 Task: In the  document Emotionalintelligencefile.docx change page color to  'Blue'. Insert watermark  'Do not copy ' Apply Font Style in watermark Georgia
Action: Mouse moved to (44, 90)
Screenshot: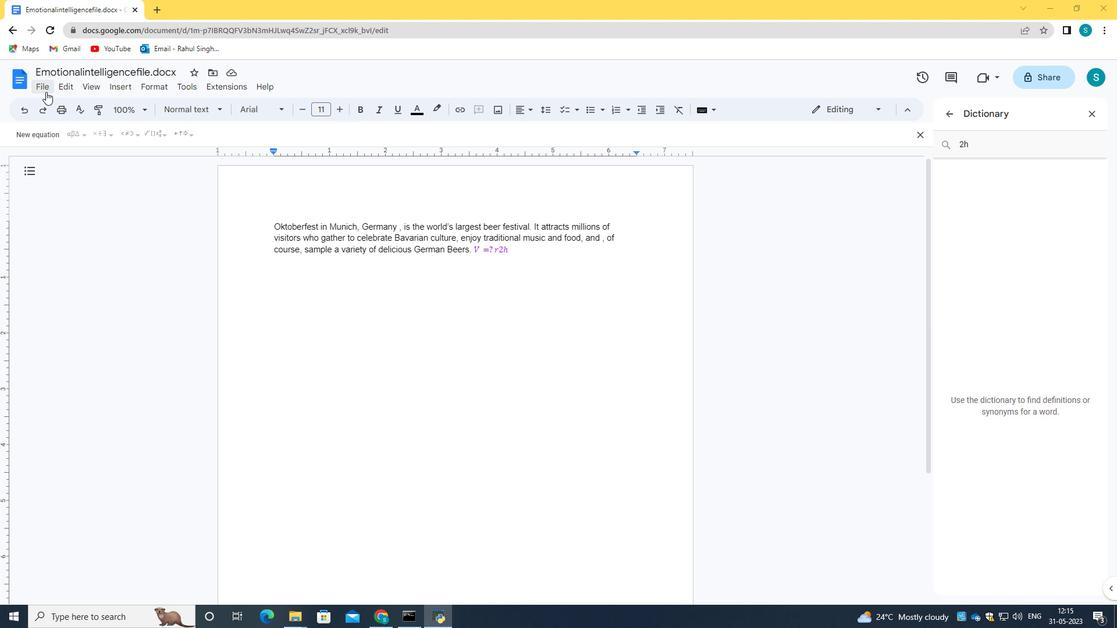 
Action: Mouse pressed left at (44, 90)
Screenshot: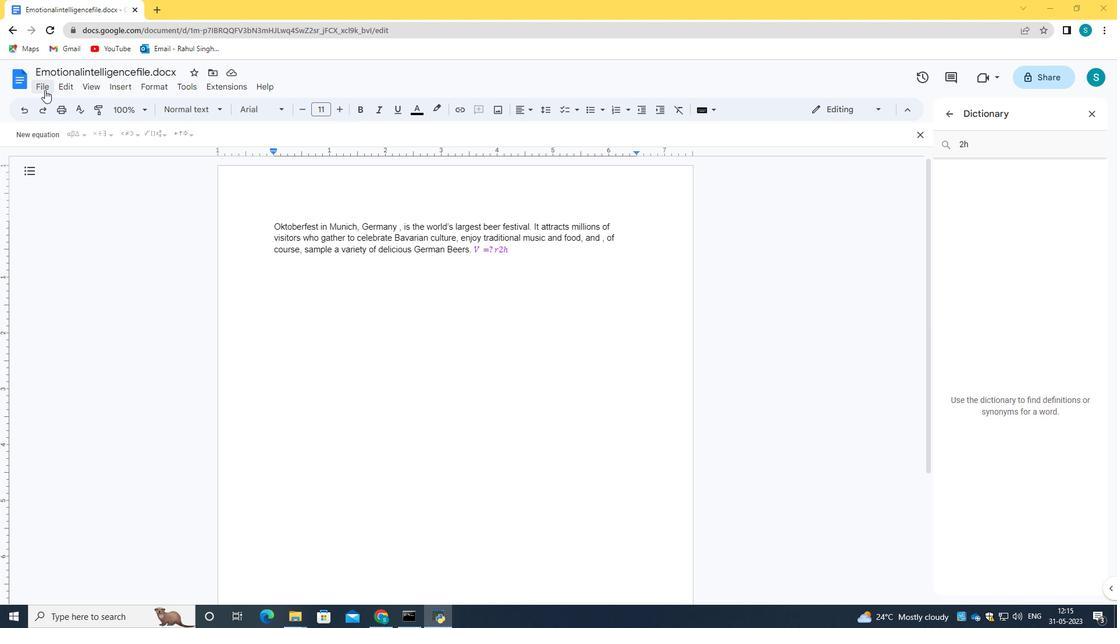
Action: Mouse moved to (83, 409)
Screenshot: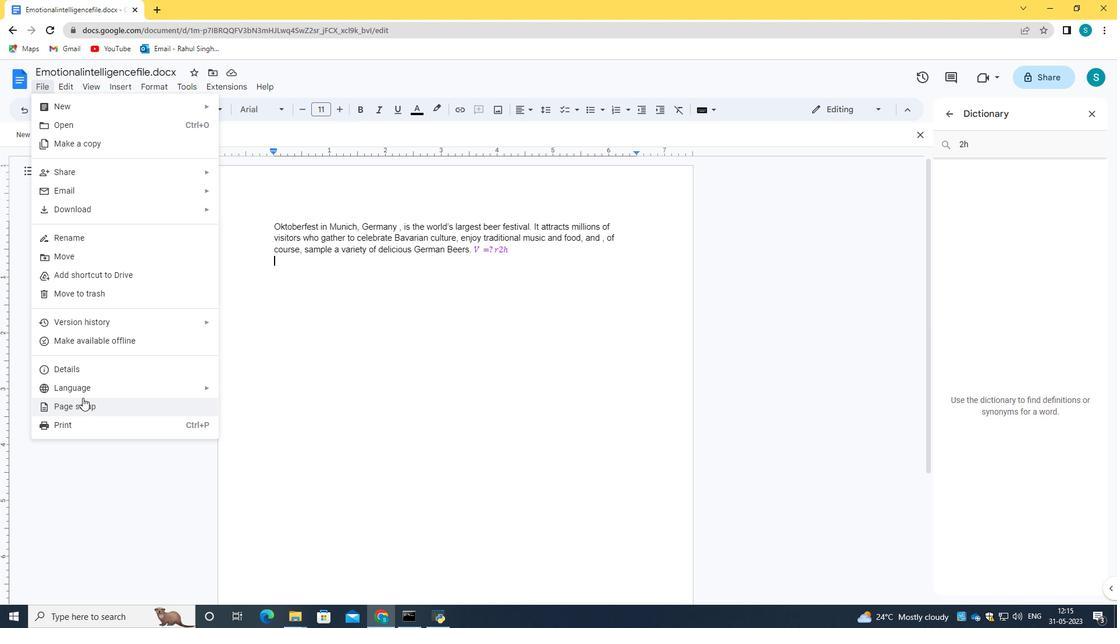 
Action: Mouse pressed left at (83, 409)
Screenshot: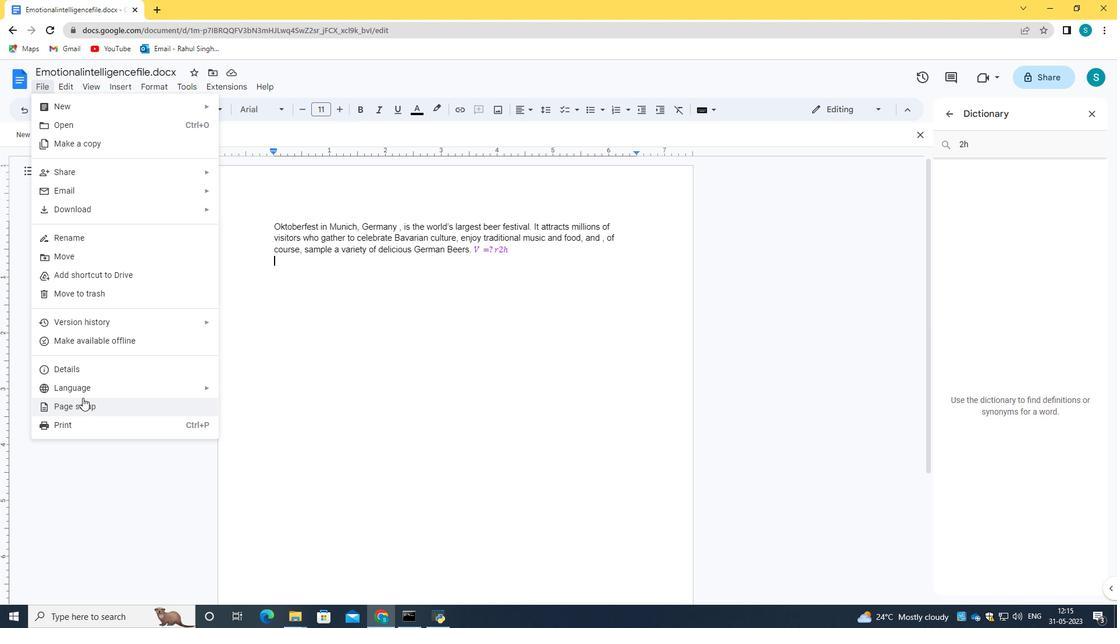 
Action: Mouse moved to (469, 410)
Screenshot: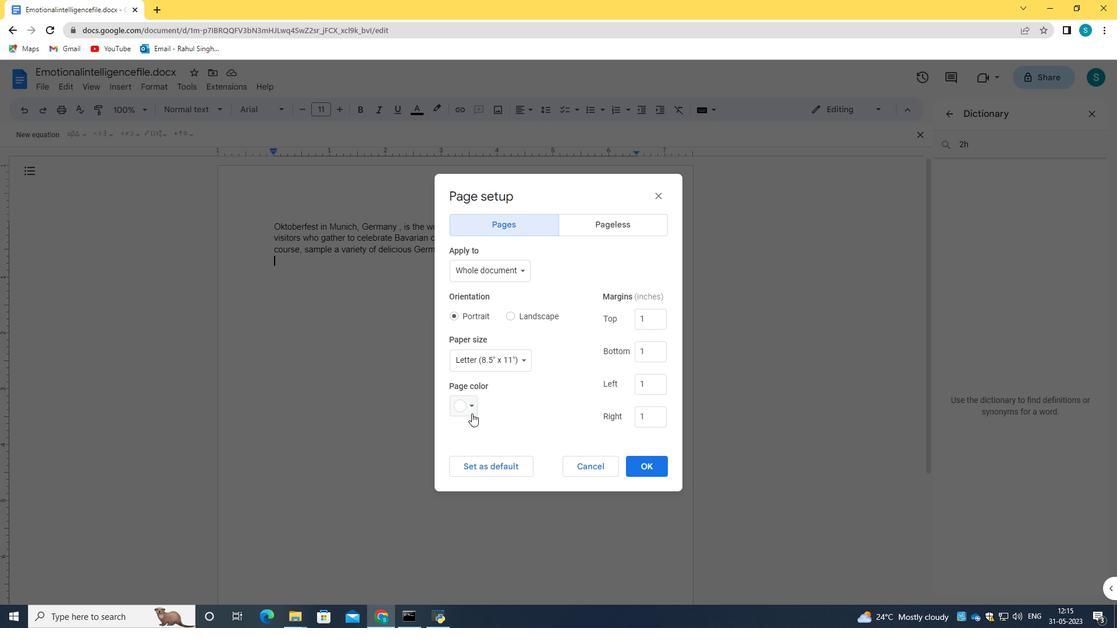 
Action: Mouse pressed left at (469, 410)
Screenshot: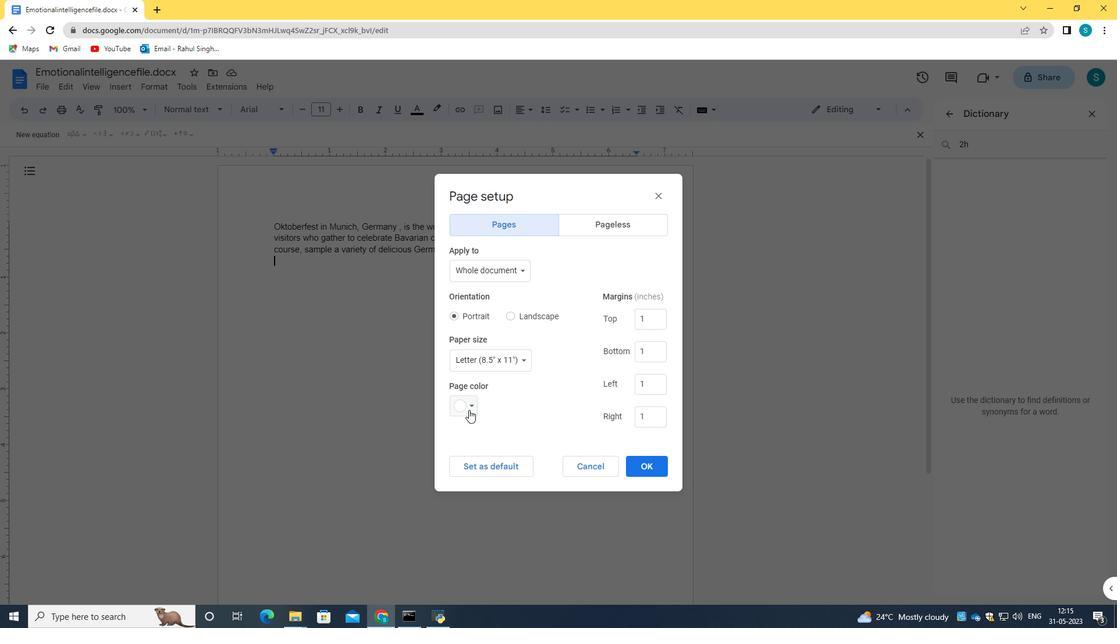 
Action: Mouse moved to (554, 442)
Screenshot: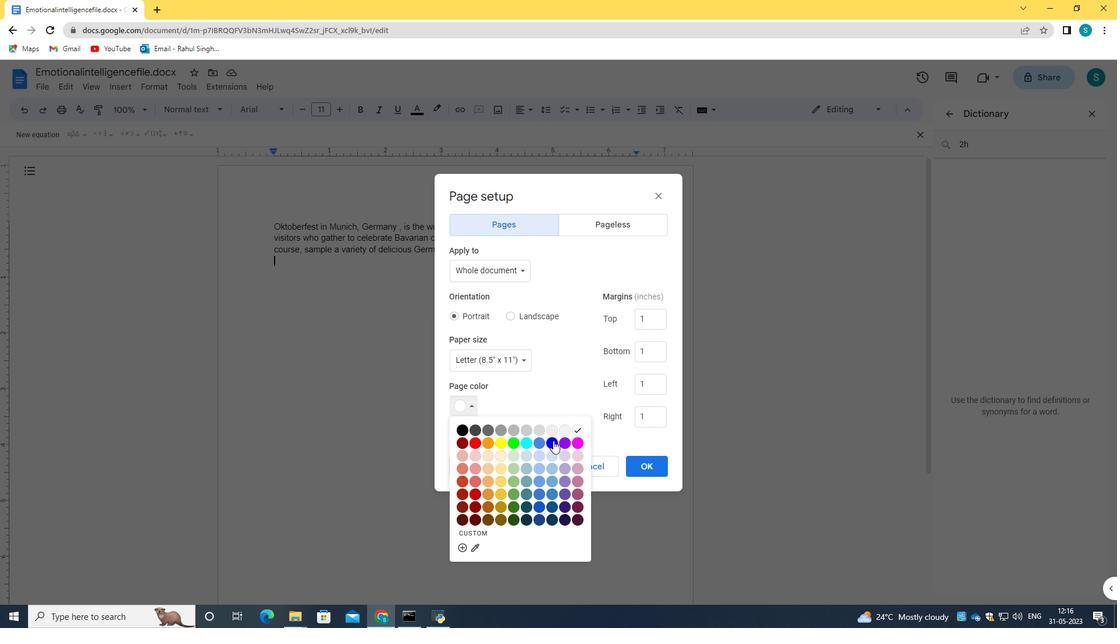 
Action: Mouse pressed left at (554, 442)
Screenshot: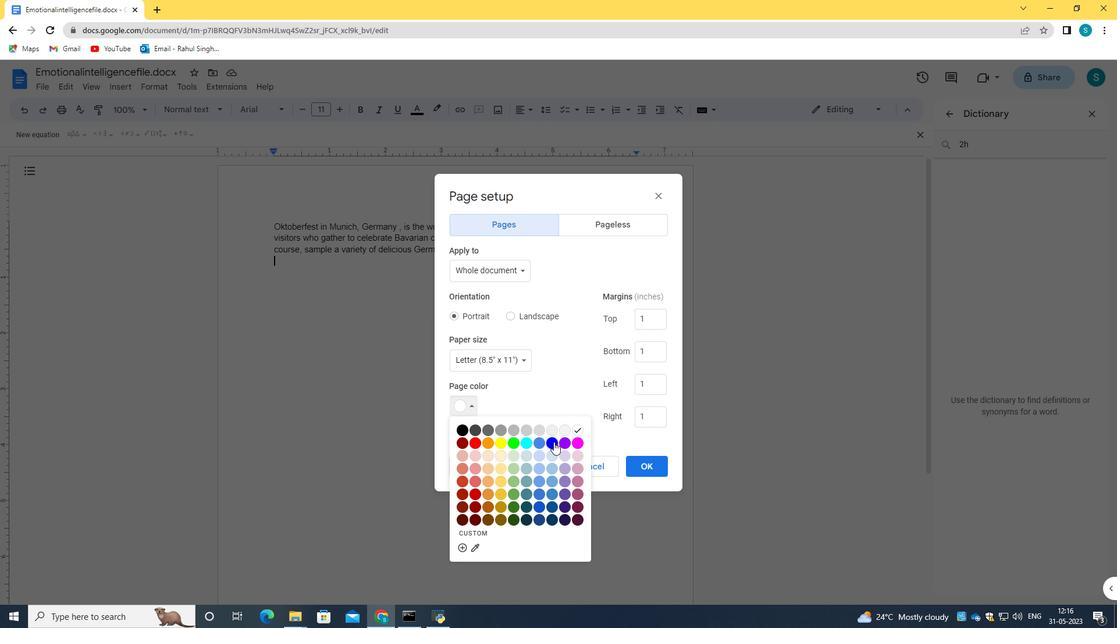 
Action: Mouse moved to (631, 470)
Screenshot: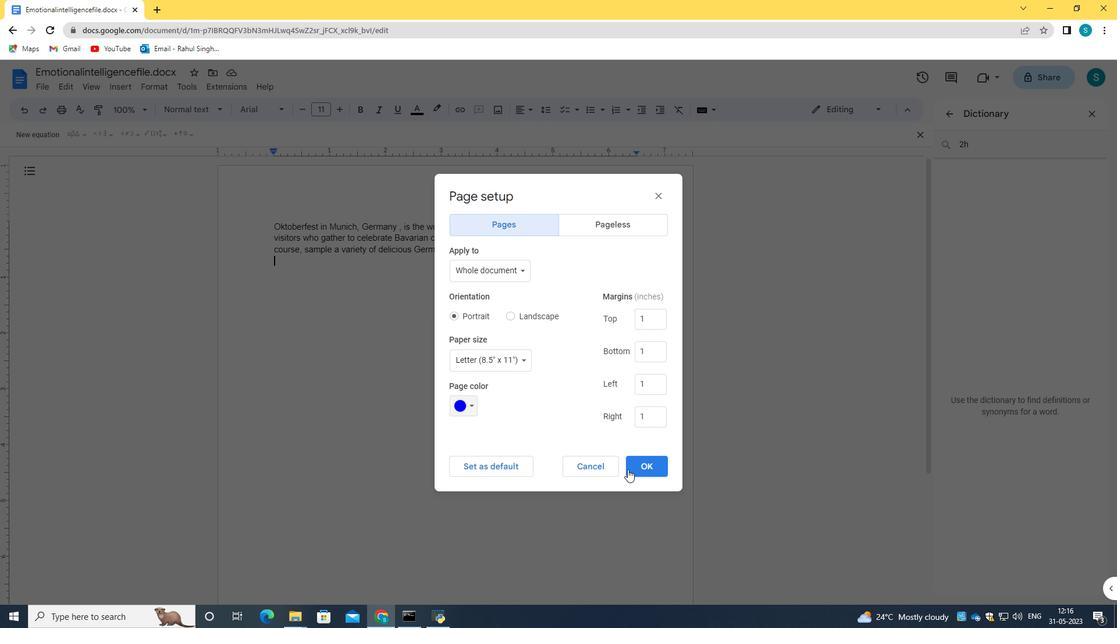
Action: Mouse pressed left at (631, 470)
Screenshot: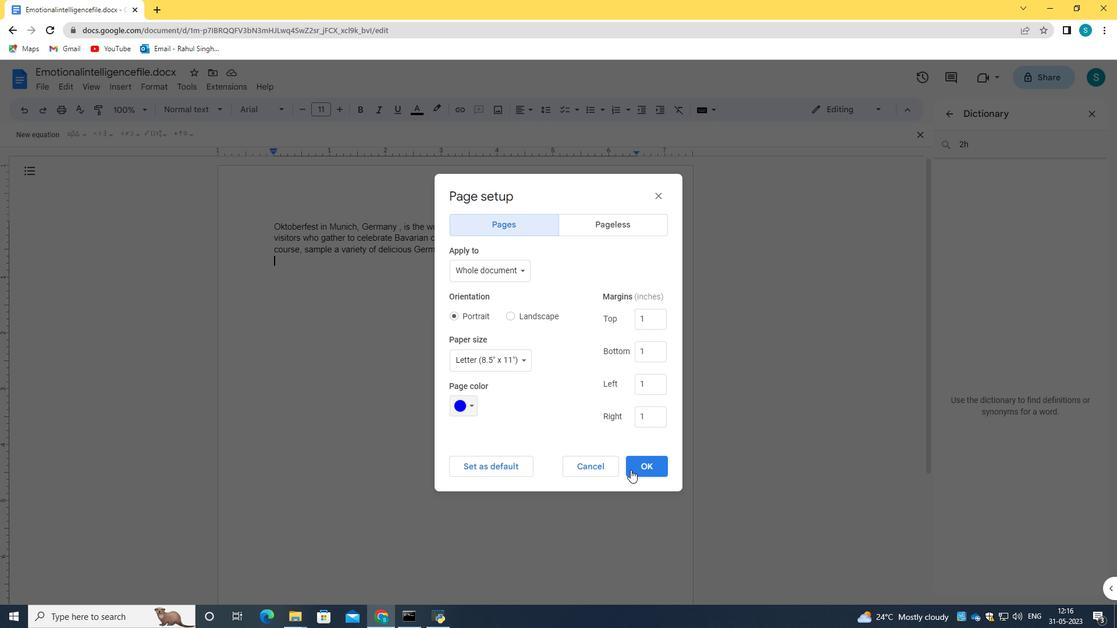 
Action: Mouse moved to (150, 89)
Screenshot: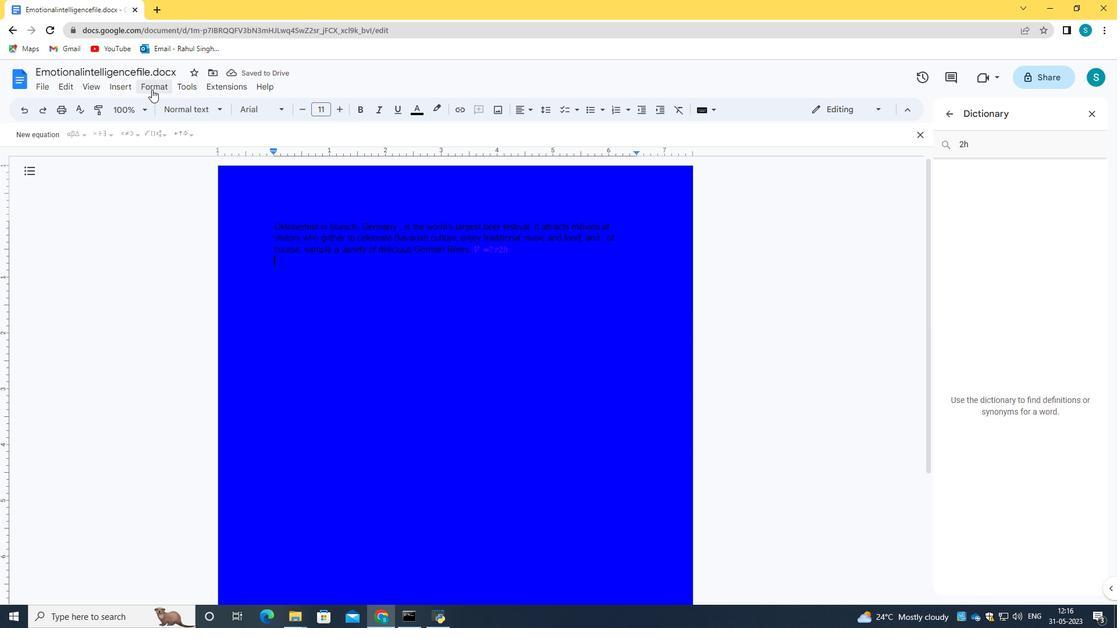 
Action: Mouse pressed left at (150, 89)
Screenshot: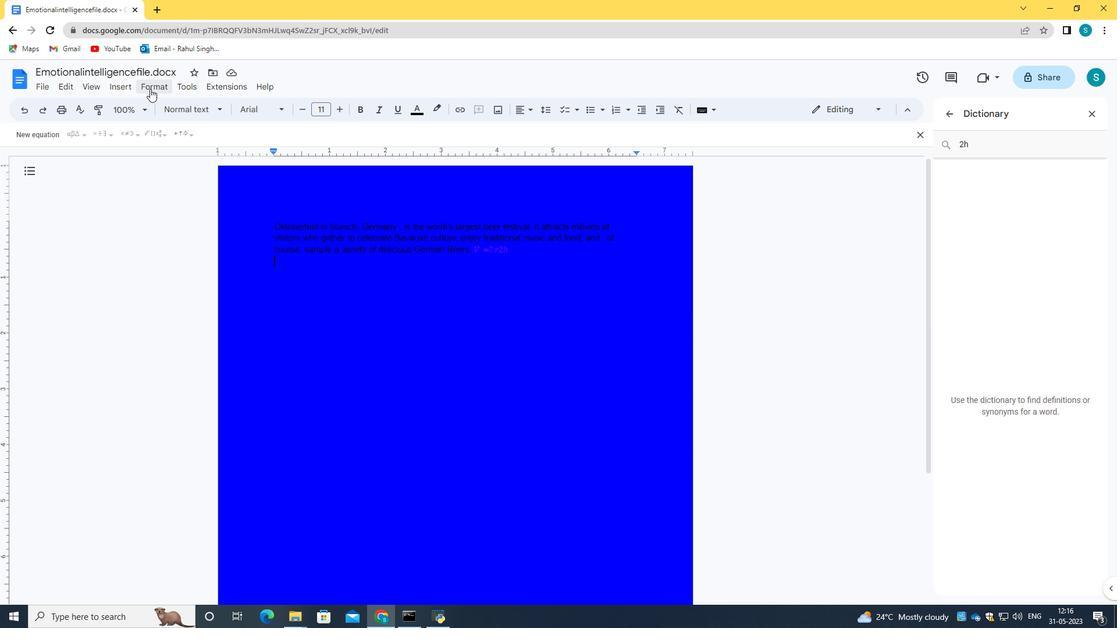 
Action: Mouse moved to (159, 363)
Screenshot: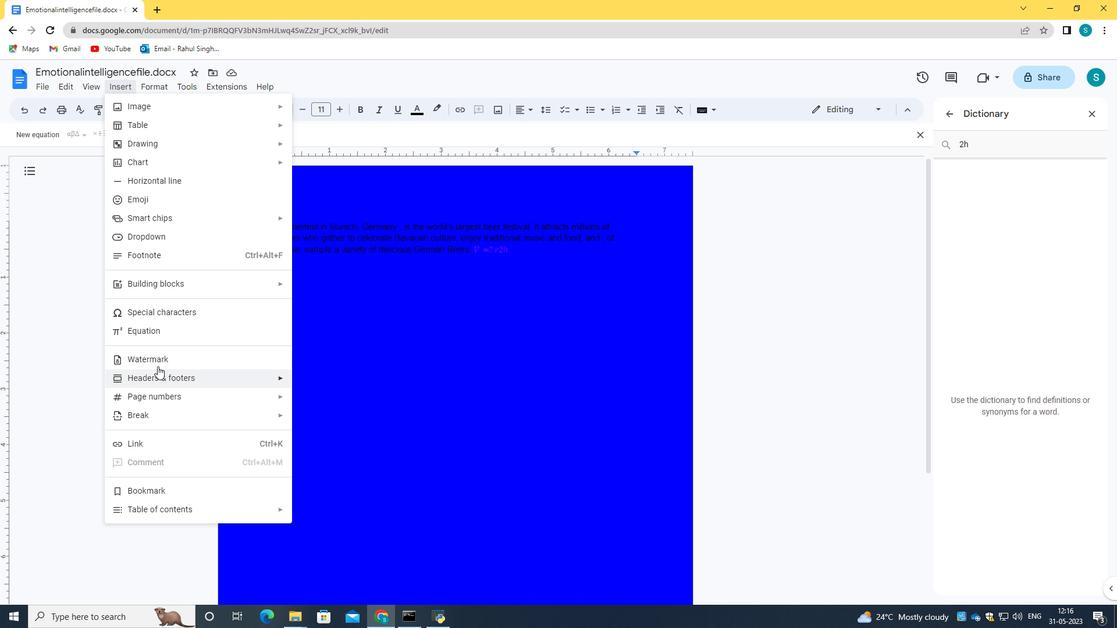 
Action: Mouse pressed left at (159, 363)
Screenshot: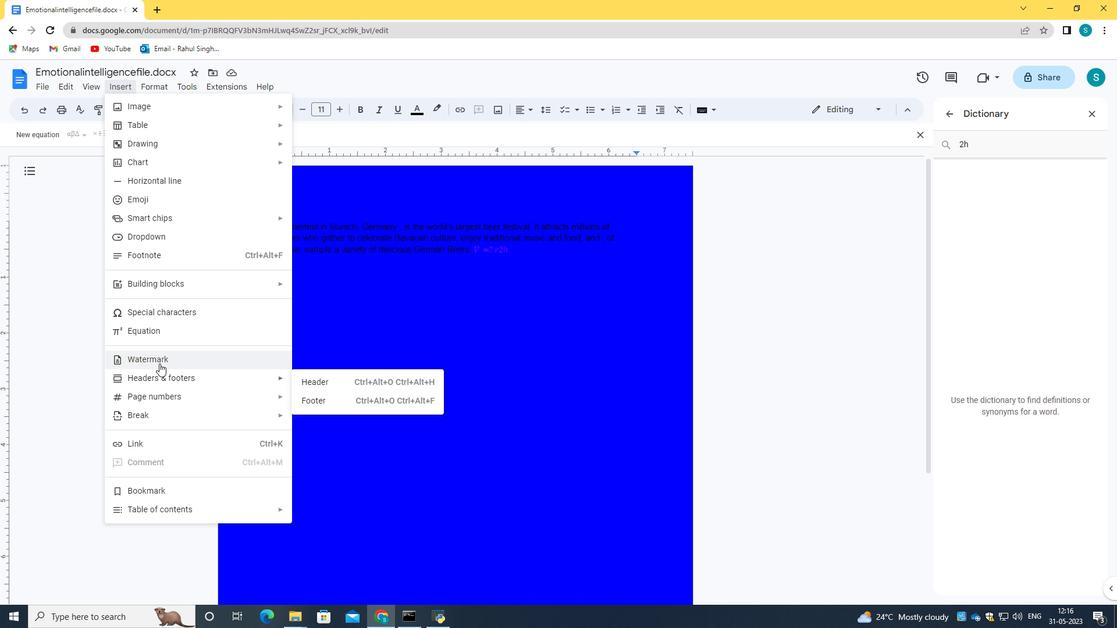 
Action: Mouse moved to (1061, 146)
Screenshot: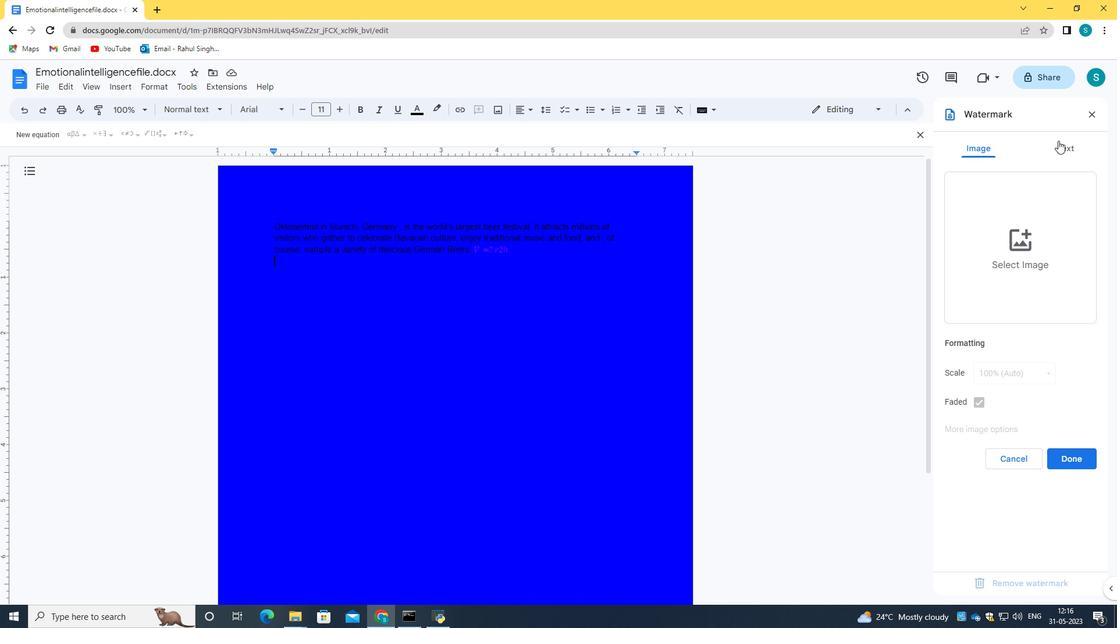 
Action: Mouse pressed left at (1061, 146)
Screenshot: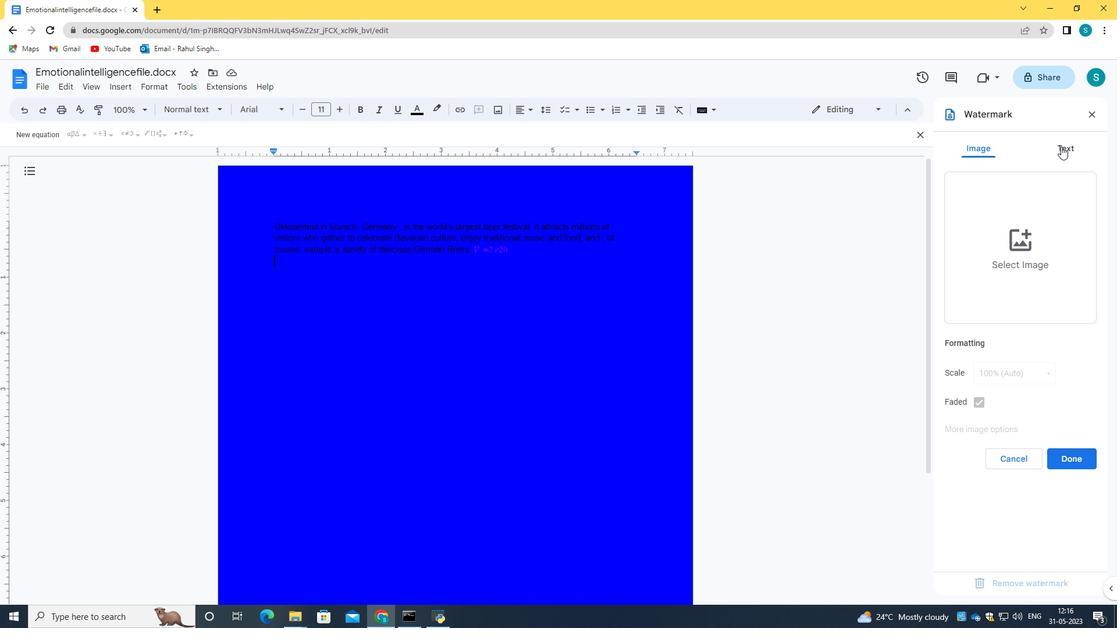 
Action: Mouse moved to (995, 179)
Screenshot: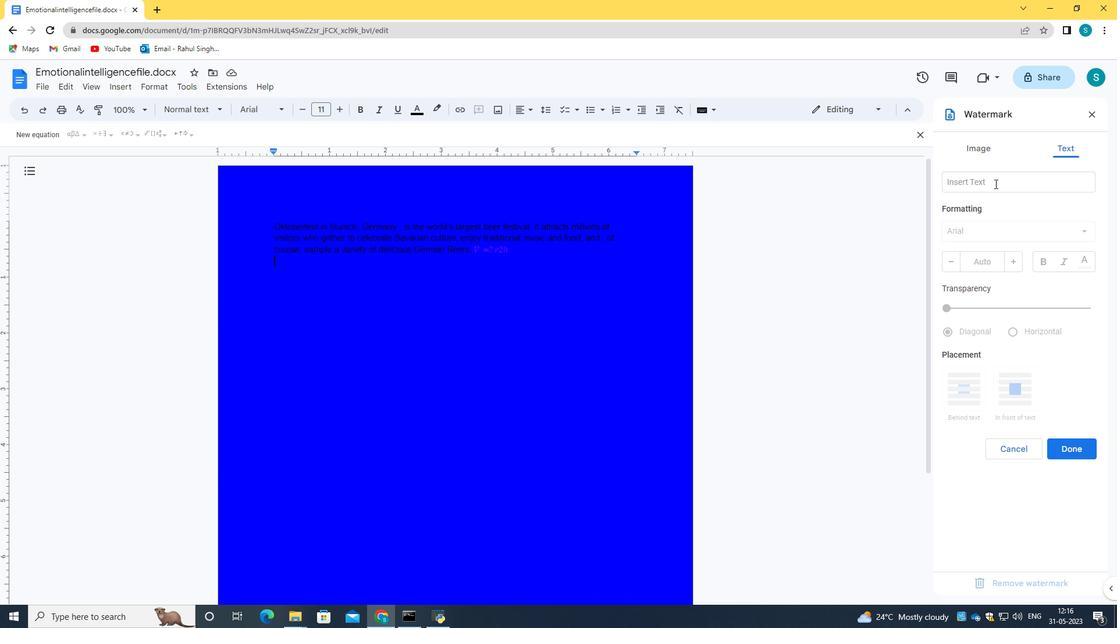 
Action: Mouse pressed left at (995, 179)
Screenshot: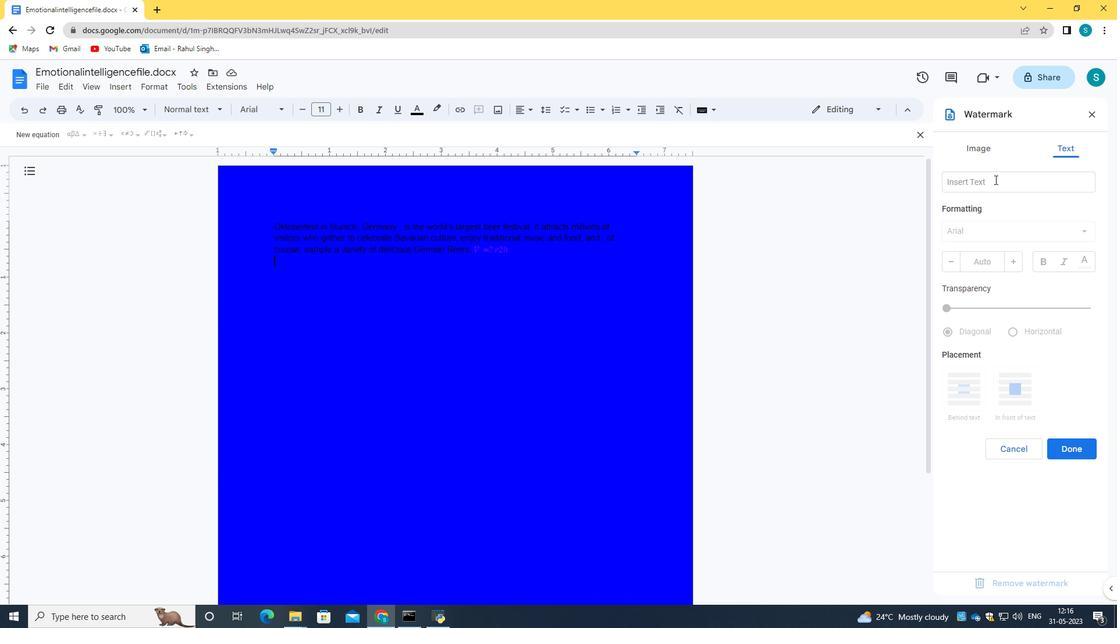 
Action: Mouse moved to (995, 179)
Screenshot: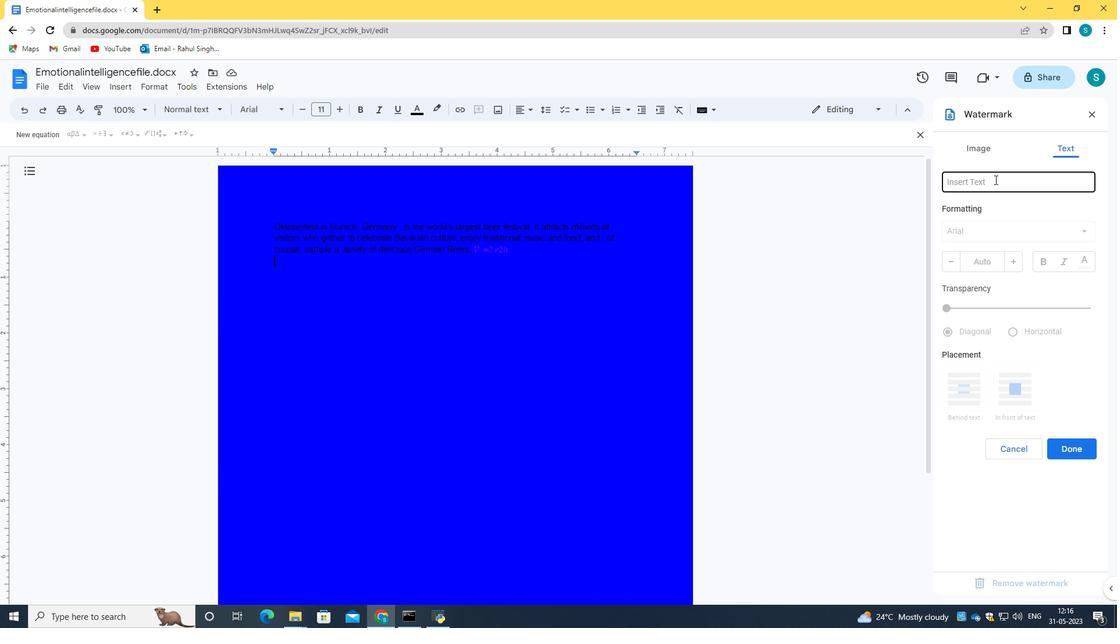 
Action: Key pressed <Key.caps_lock>D<Key.caps_lock>o<Key.space>not<Key.space><Key.caps_lock>C<Key.caps_lock><Key.backspace>copy
Screenshot: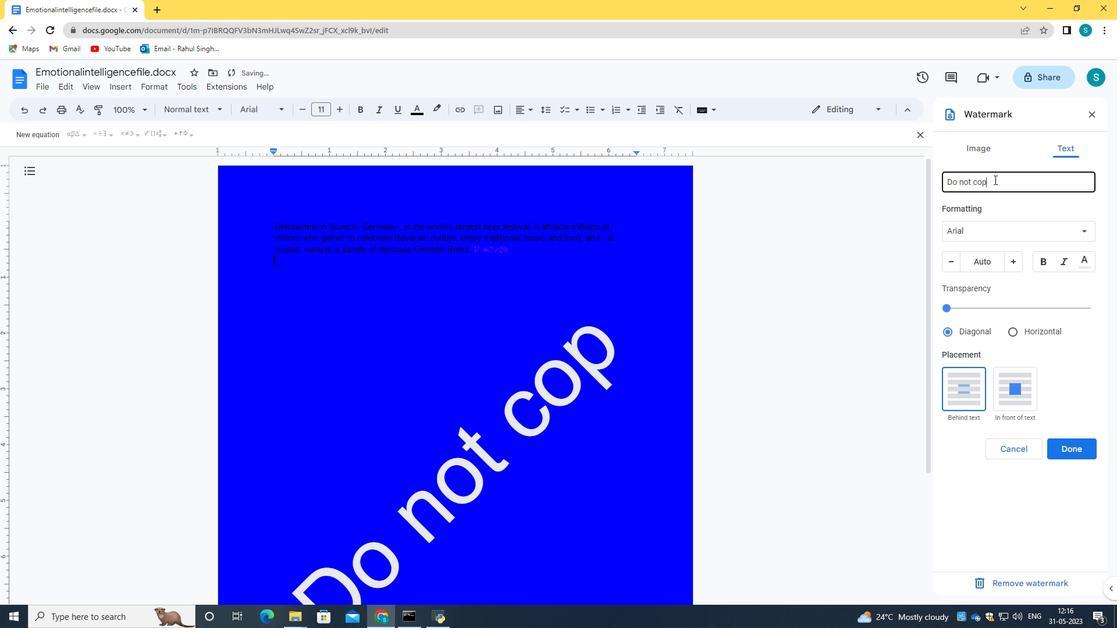 
Action: Mouse moved to (1004, 231)
Screenshot: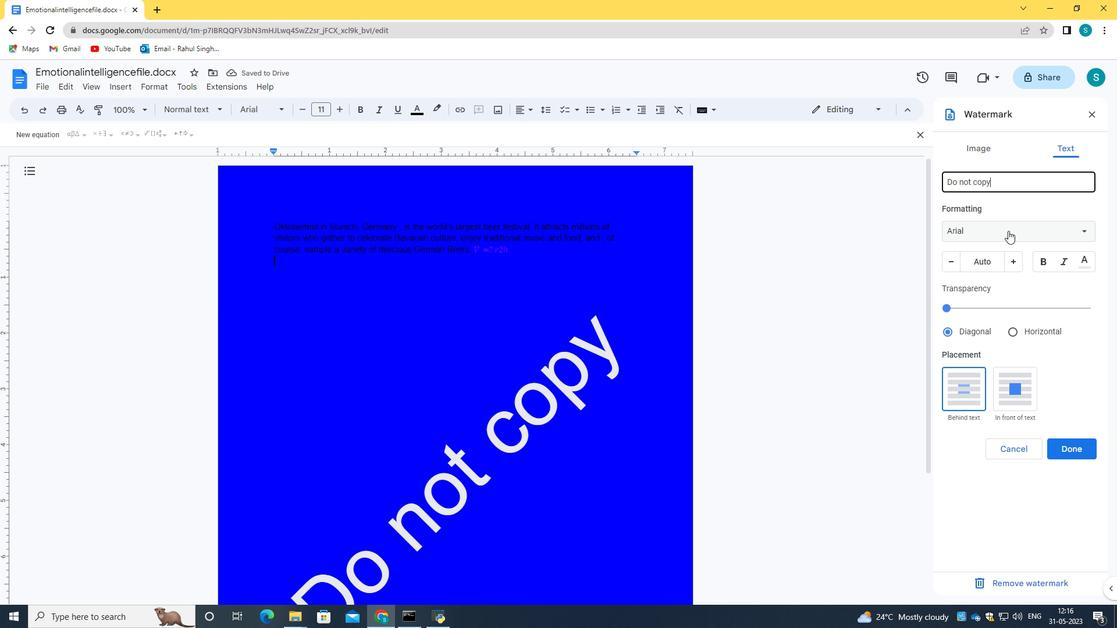 
Action: Mouse pressed left at (1004, 231)
Screenshot: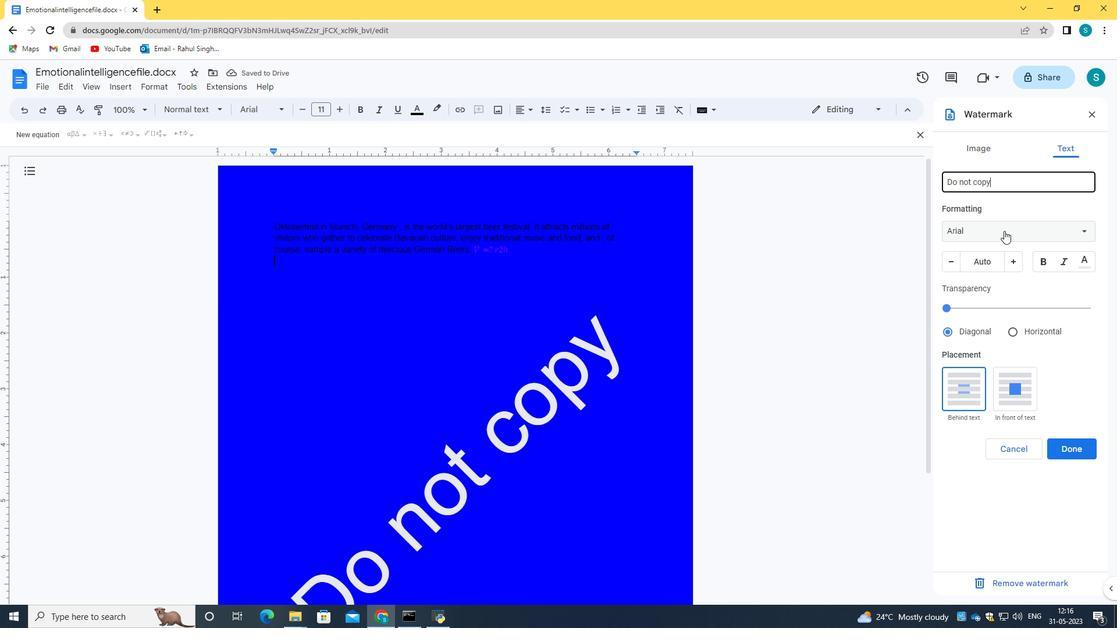 
Action: Mouse moved to (993, 452)
Screenshot: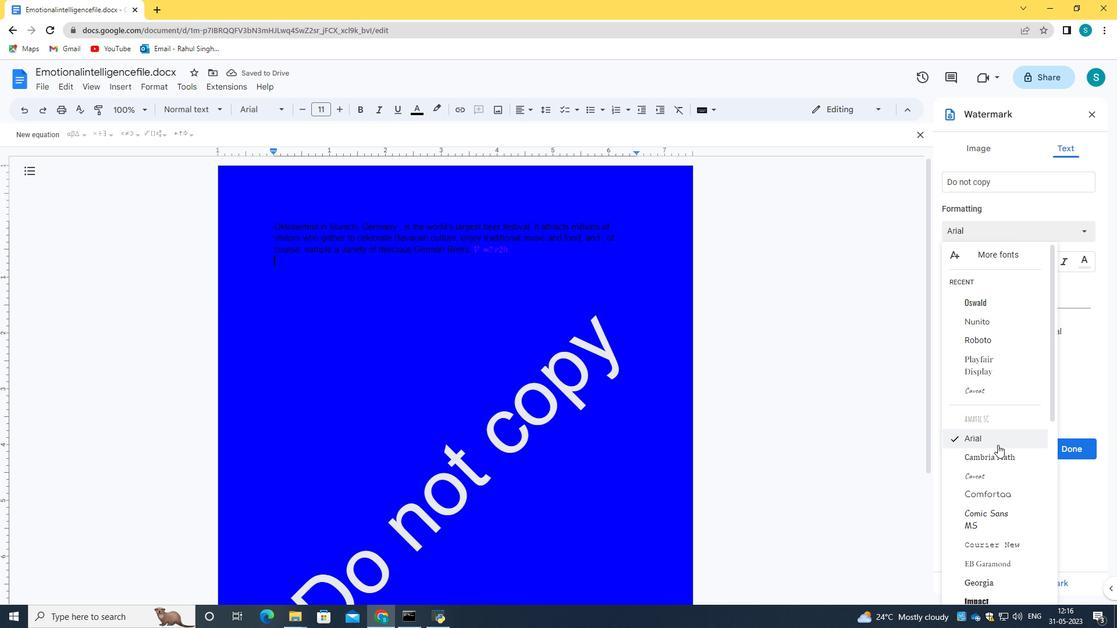 
Action: Mouse scrolled (993, 451) with delta (0, 0)
Screenshot: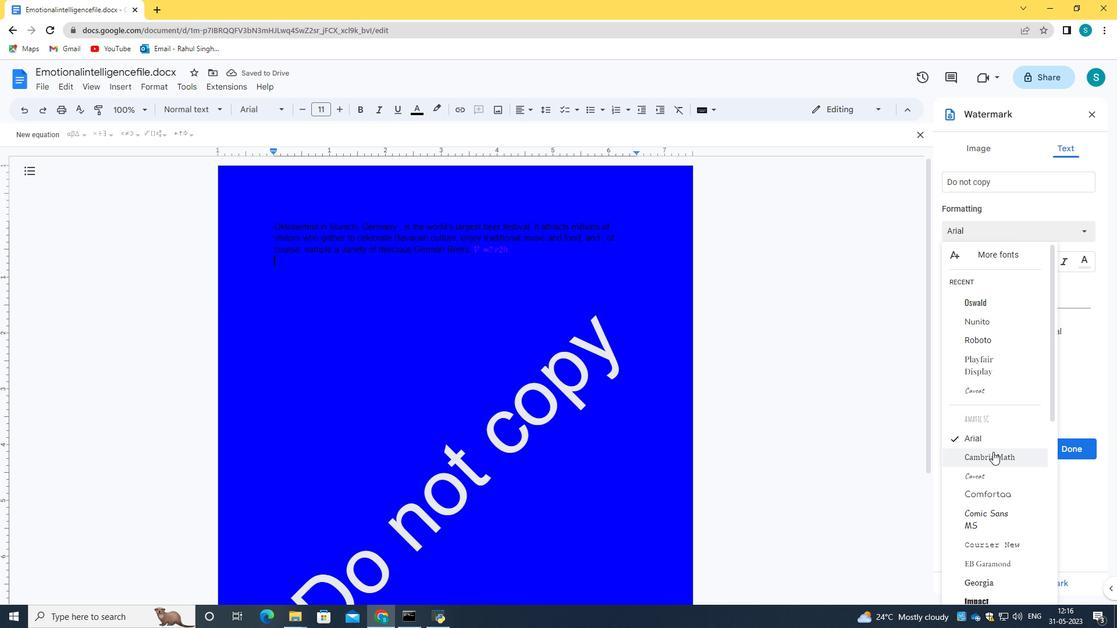
Action: Mouse scrolled (993, 451) with delta (0, 0)
Screenshot: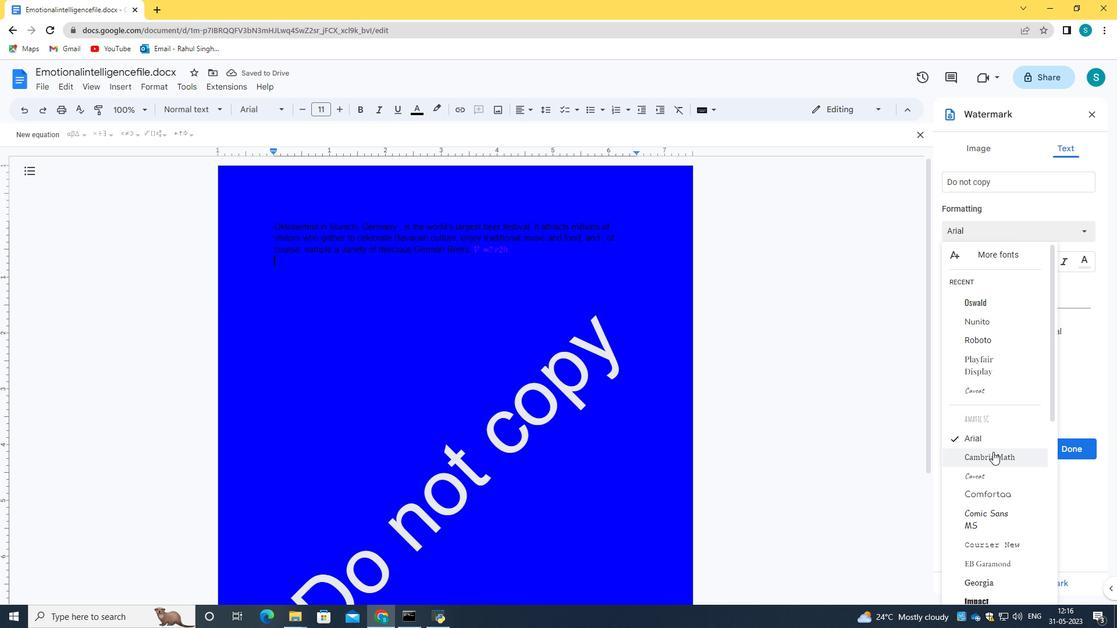 
Action: Mouse moved to (990, 475)
Screenshot: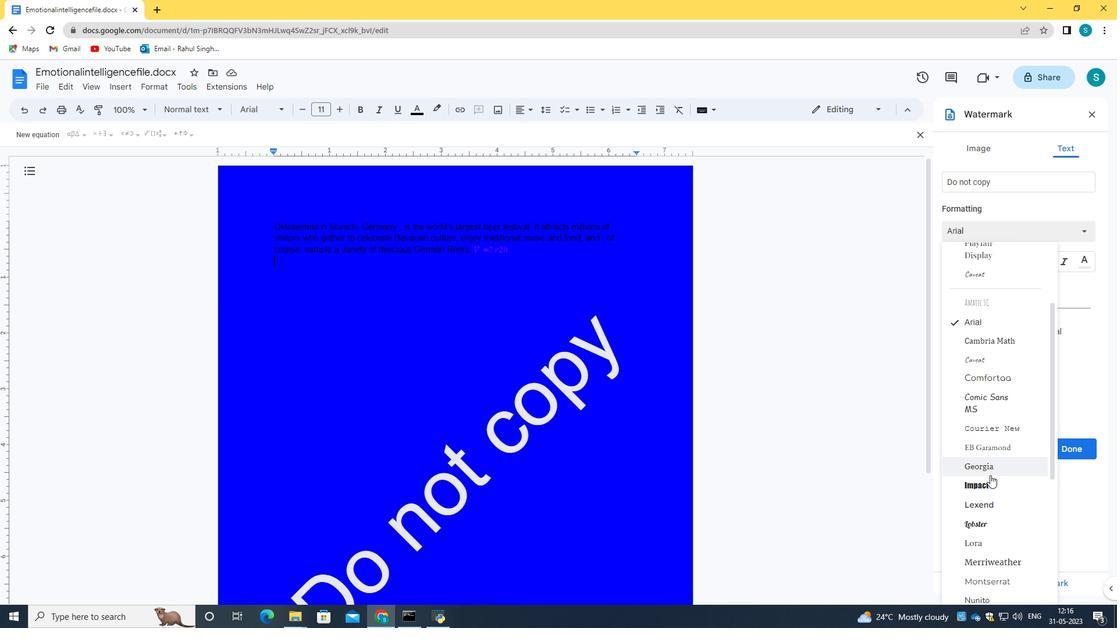 
Action: Mouse pressed left at (990, 475)
Screenshot: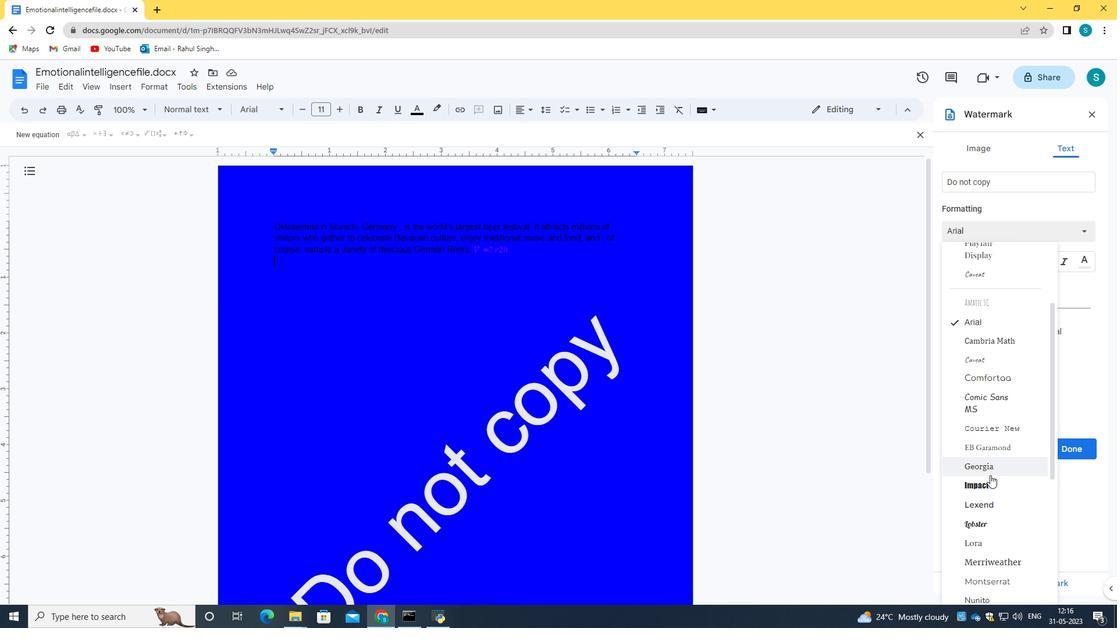 
Action: Mouse moved to (1074, 445)
Screenshot: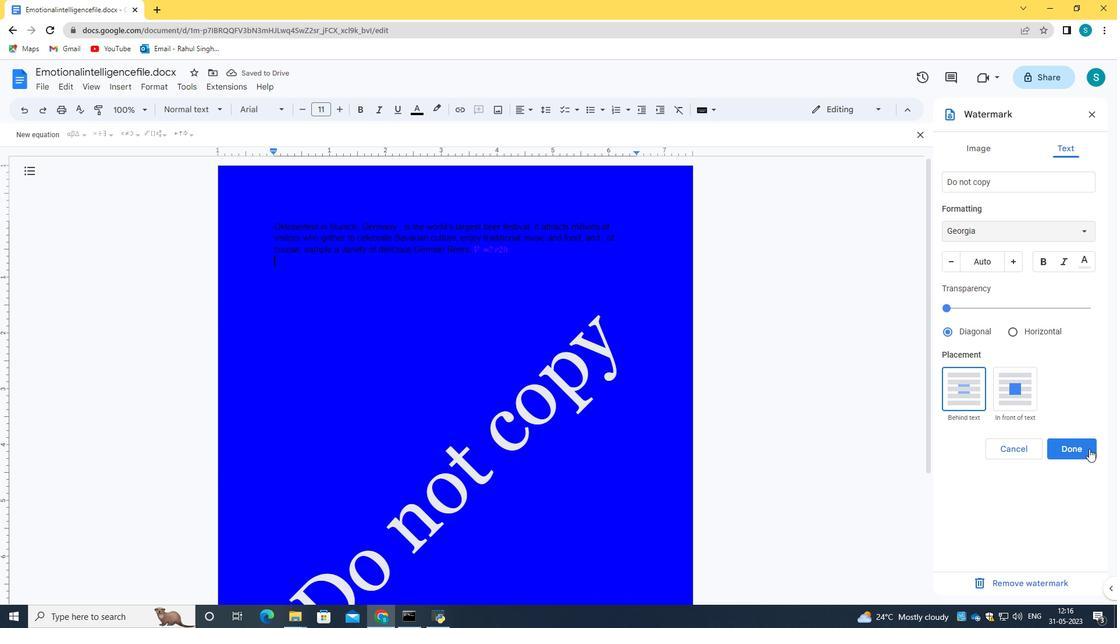 
Action: Mouse pressed left at (1074, 445)
Screenshot: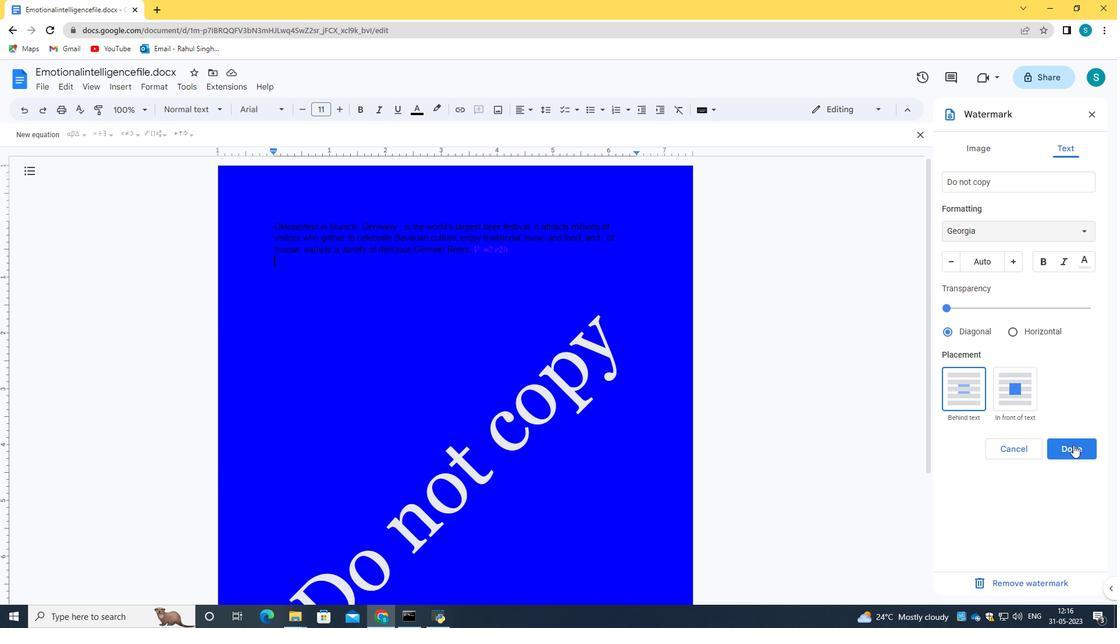 
Action: Mouse moved to (826, 295)
Screenshot: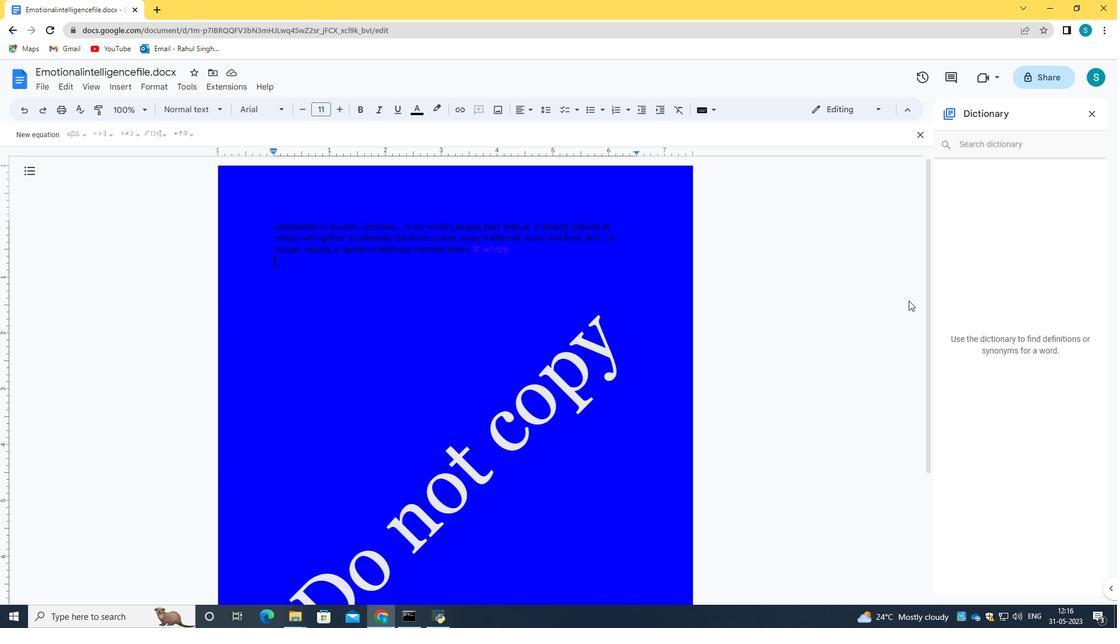 
Action: Mouse scrolled (826, 294) with delta (0, 0)
Screenshot: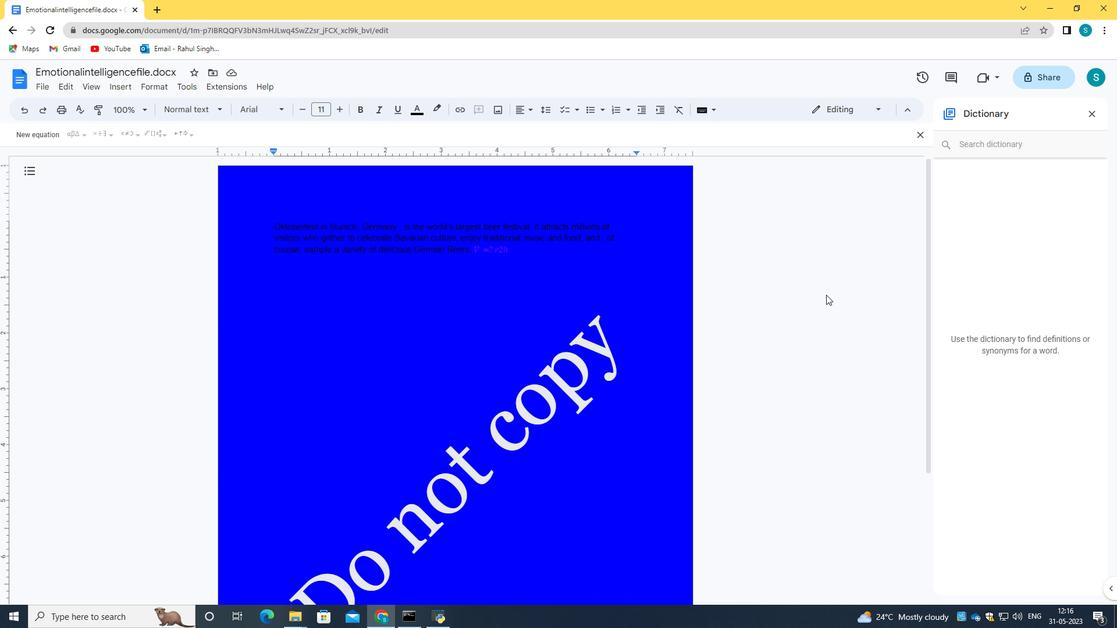 
Action: Mouse scrolled (826, 295) with delta (0, 0)
Screenshot: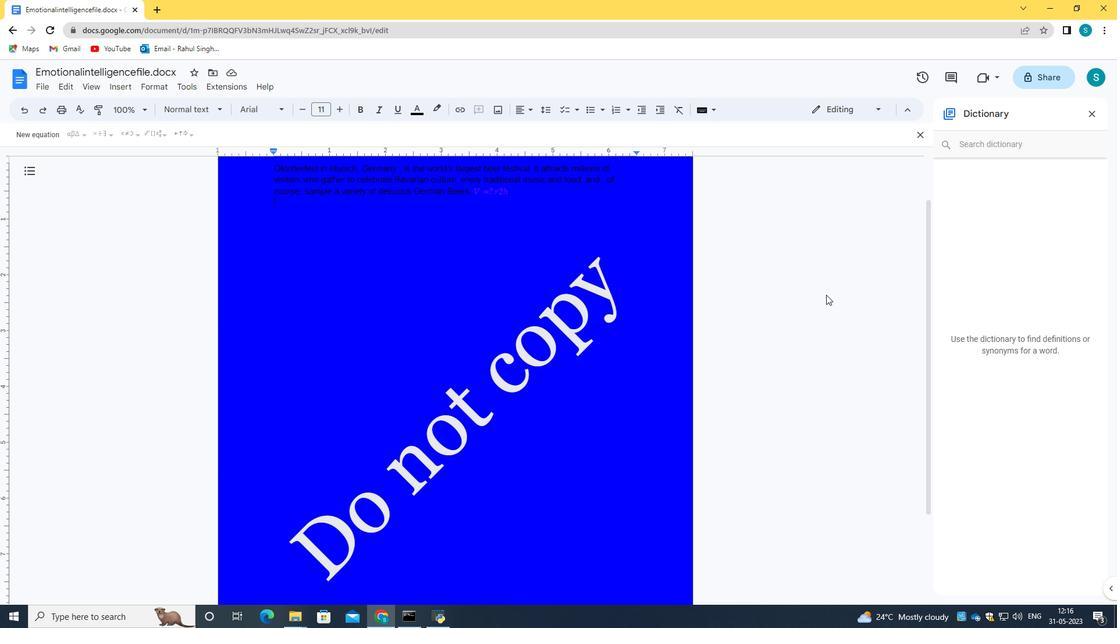
Action: Key pressed <Key.f10>
Screenshot: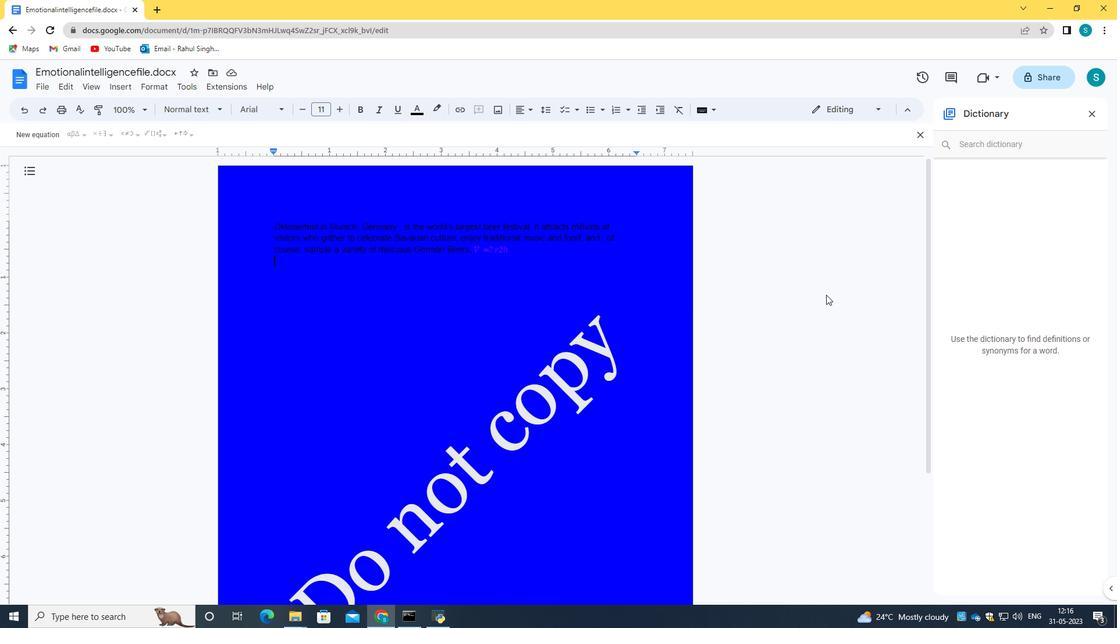 
